 Task: Edit the avatar of the profile "Smith" to Elephant.
Action: Mouse moved to (1071, 32)
Screenshot: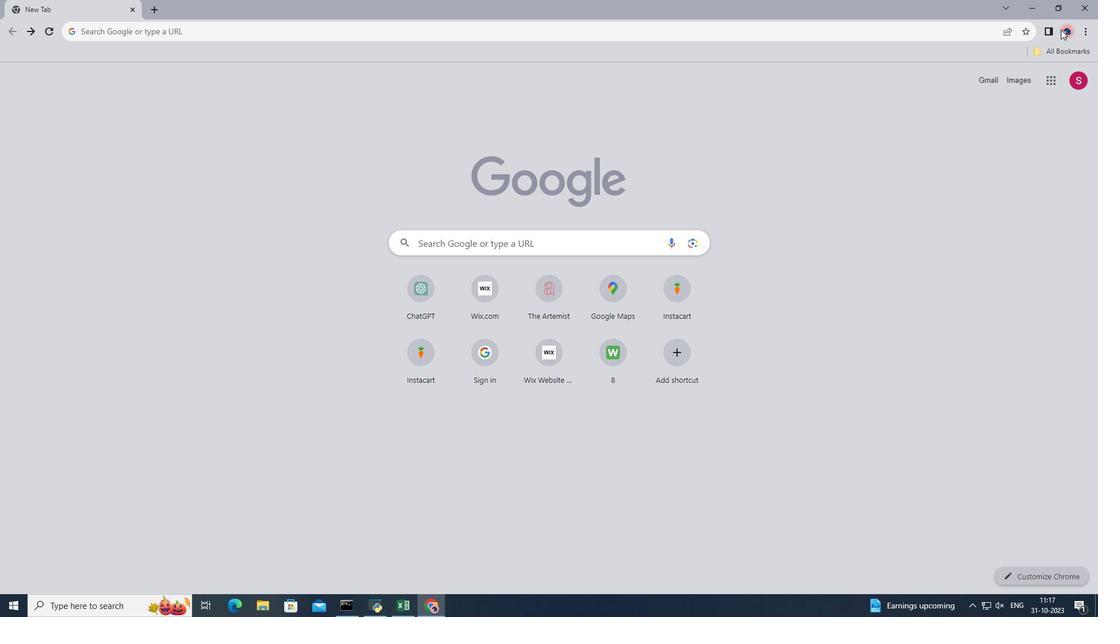 
Action: Mouse pressed left at (1071, 32)
Screenshot: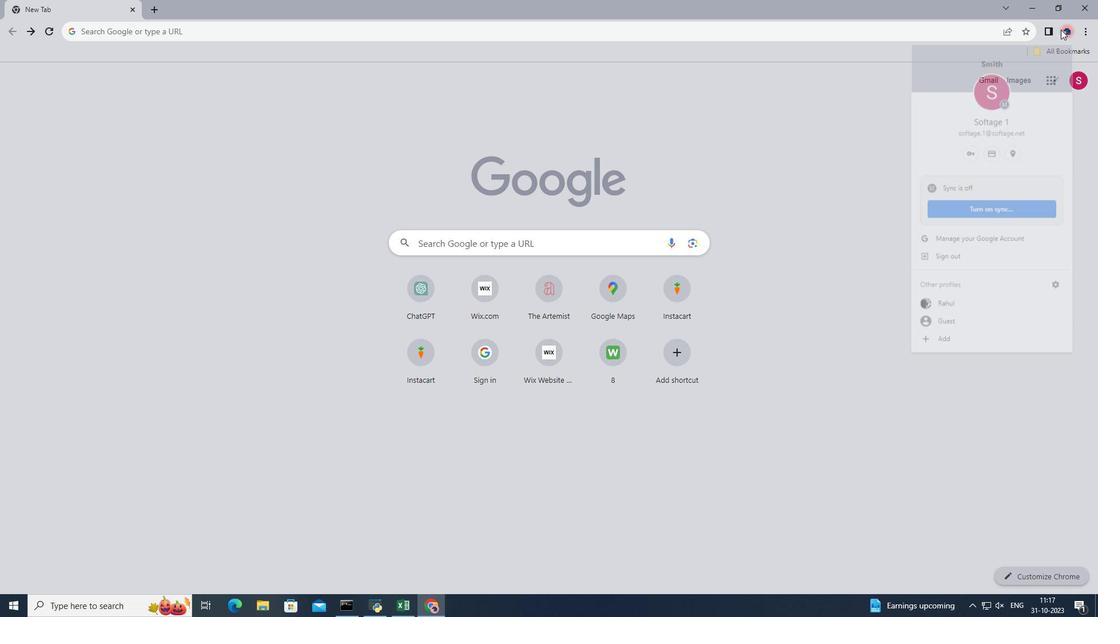 
Action: Mouse pressed left at (1071, 32)
Screenshot: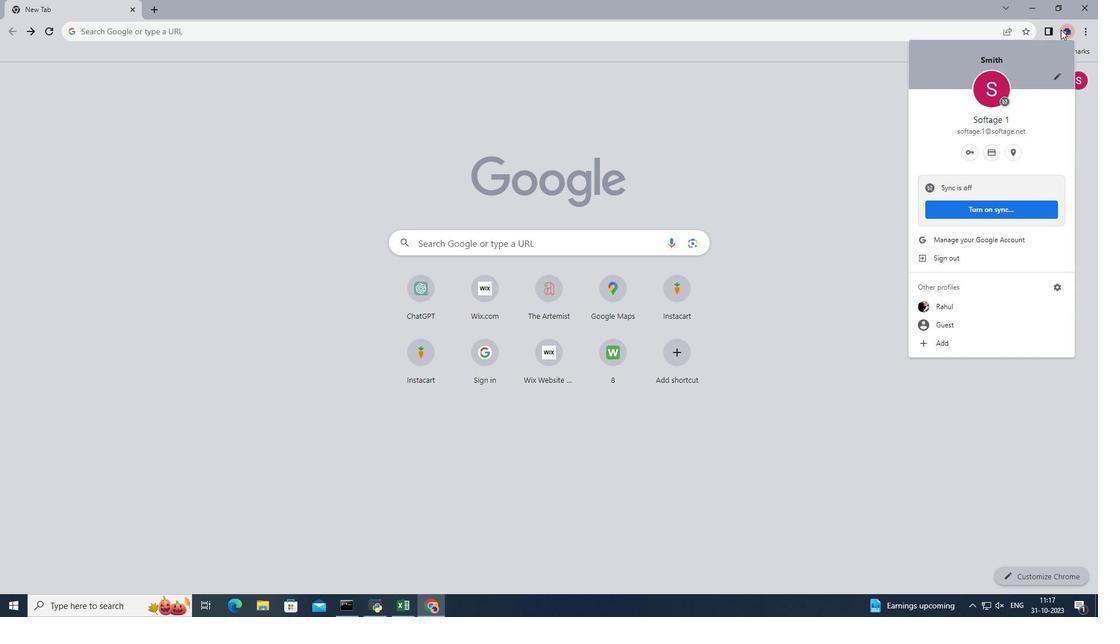 
Action: Mouse moved to (1066, 30)
Screenshot: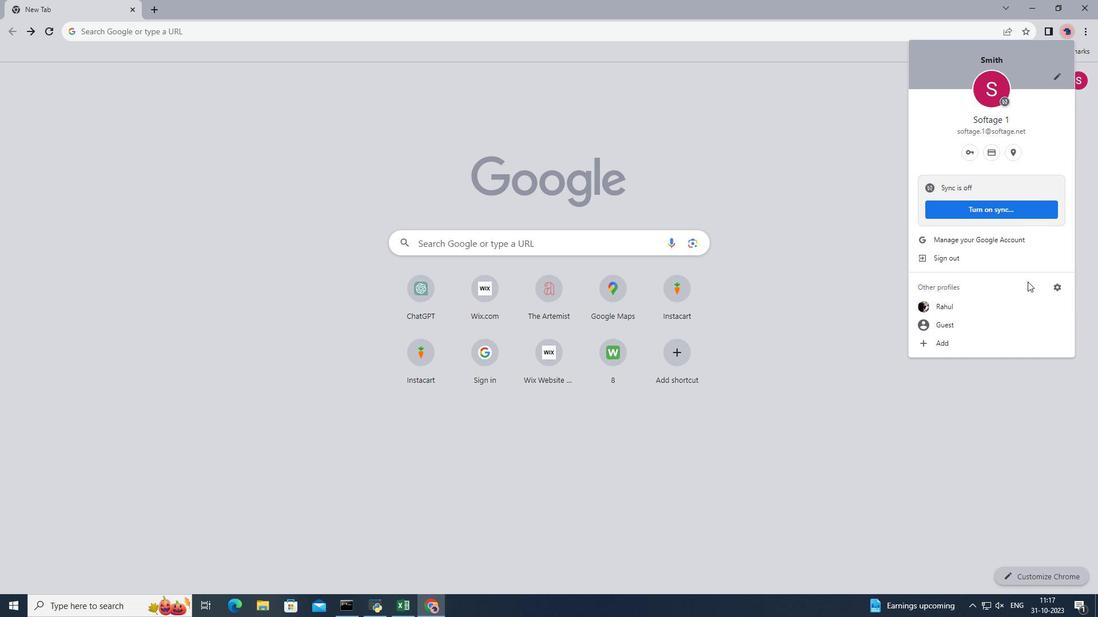 
Action: Mouse pressed left at (1066, 30)
Screenshot: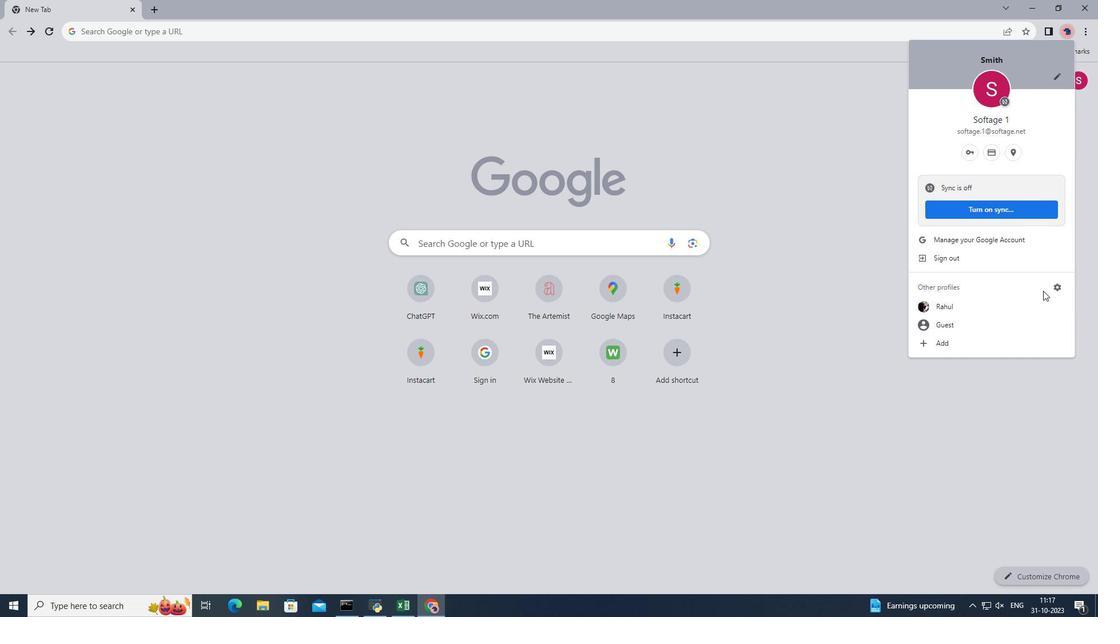 
Action: Mouse moved to (1057, 285)
Screenshot: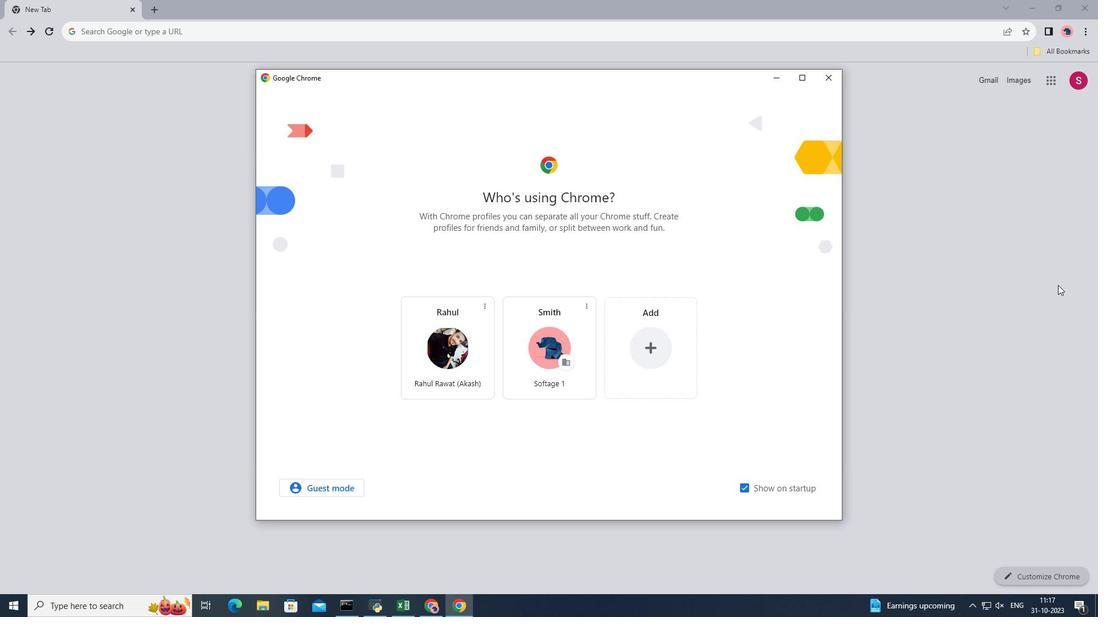 
Action: Mouse pressed left at (1057, 285)
Screenshot: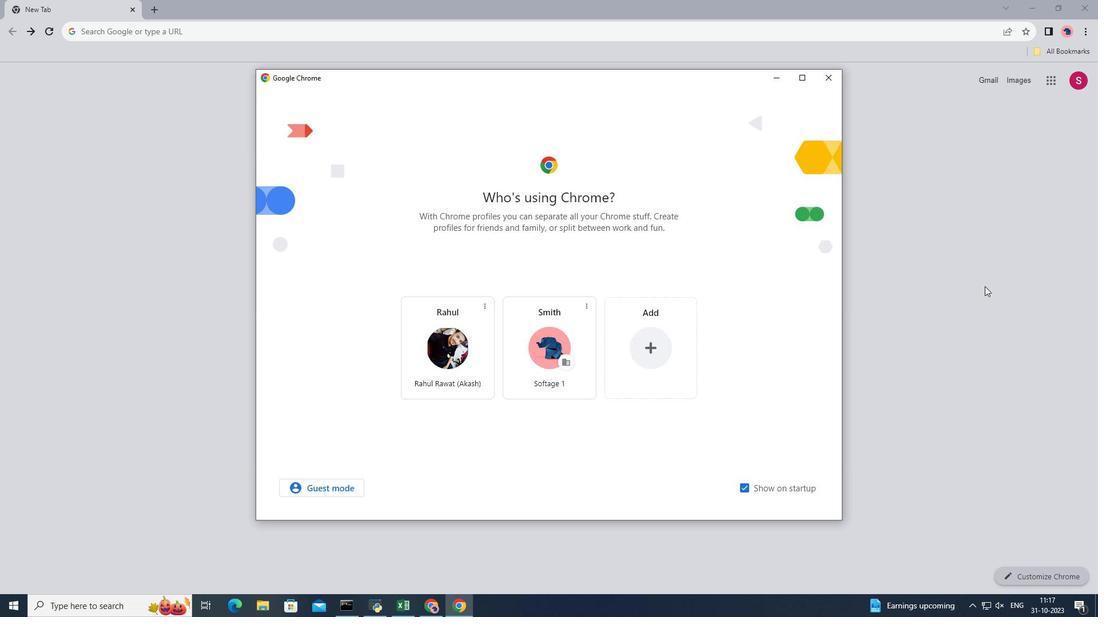 
Action: Mouse moved to (585, 307)
Screenshot: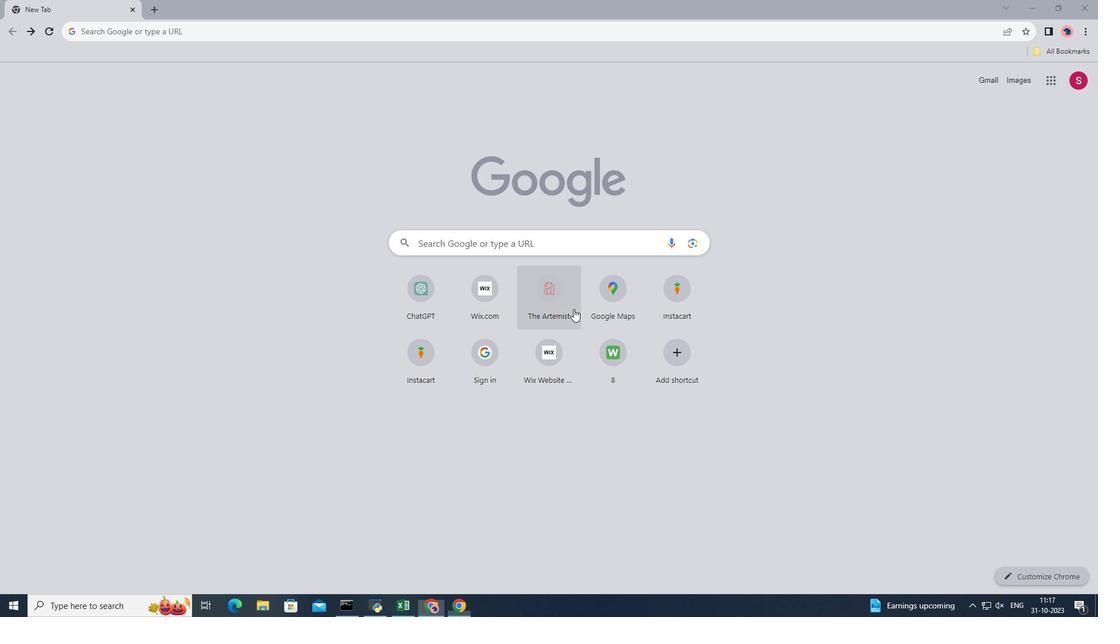 
Action: Mouse pressed left at (585, 307)
Screenshot: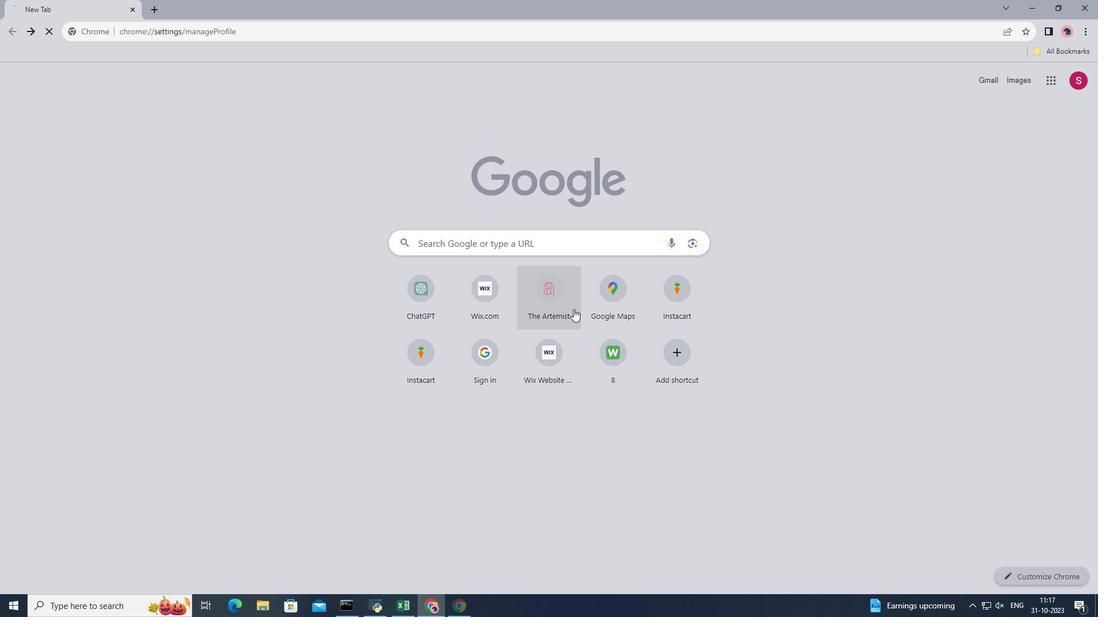 
Action: Mouse moved to (573, 310)
Screenshot: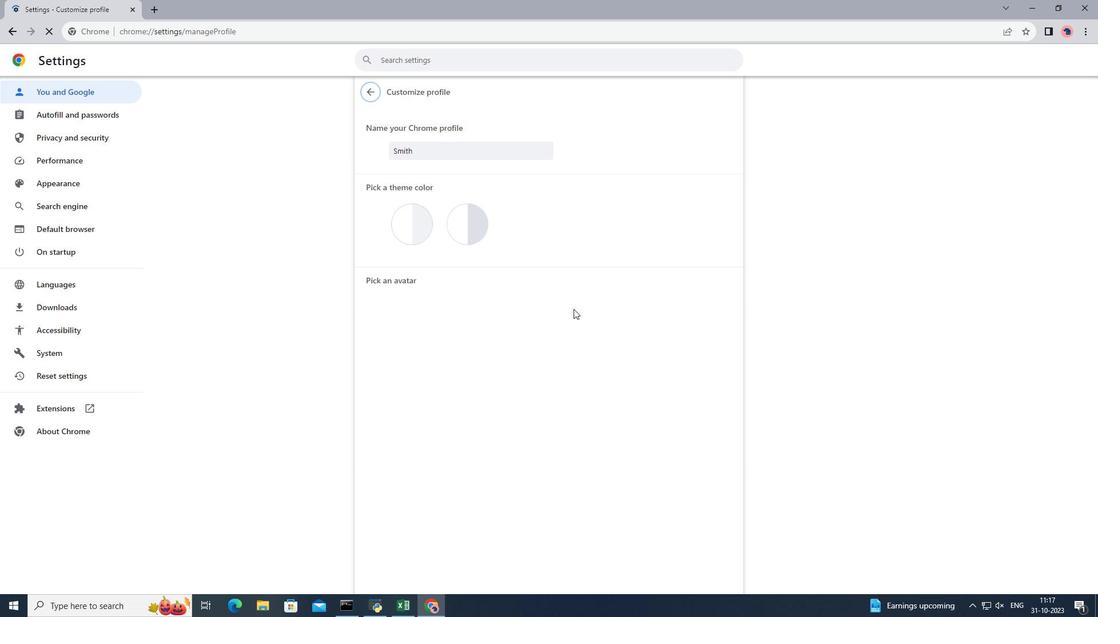 
Action: Mouse pressed left at (573, 310)
Screenshot: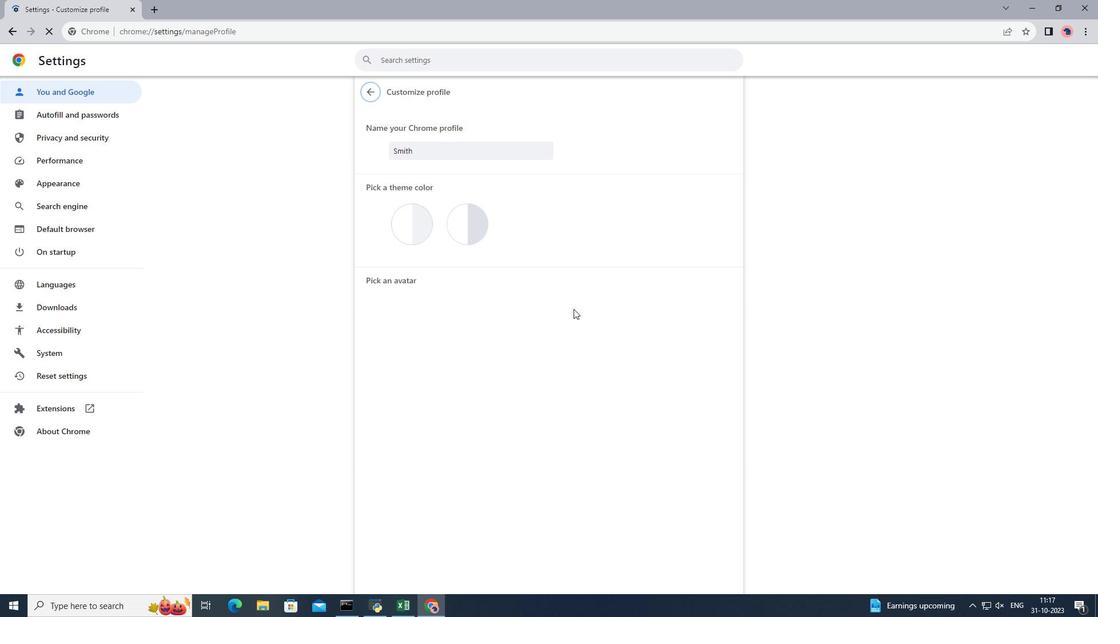 
Action: Mouse moved to (831, 312)
Screenshot: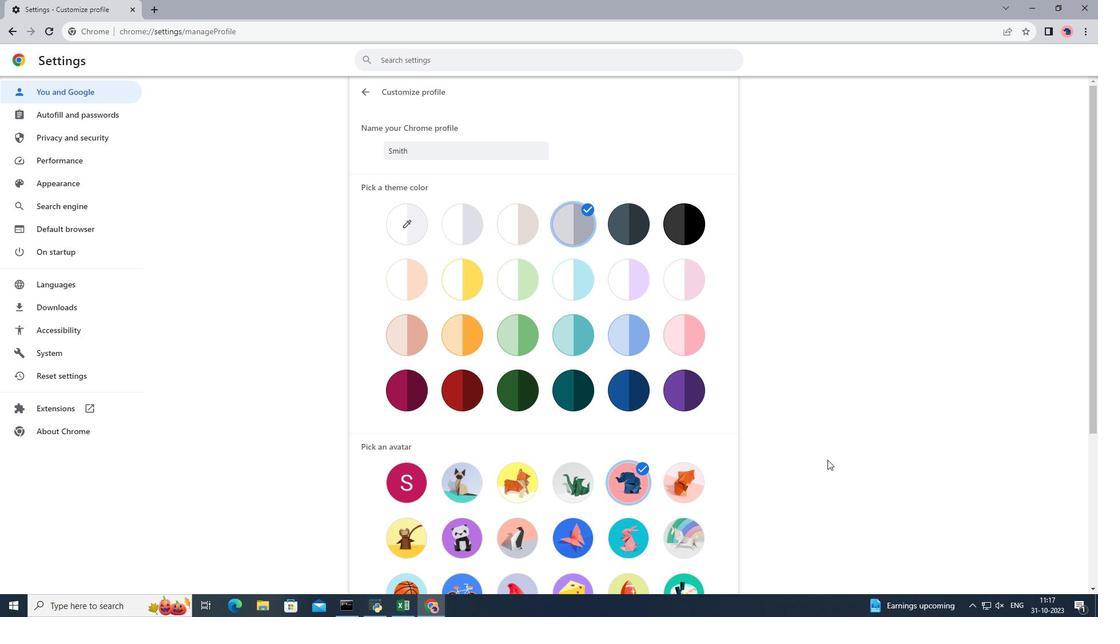 
Action: Mouse scrolled (831, 311) with delta (0, 0)
Screenshot: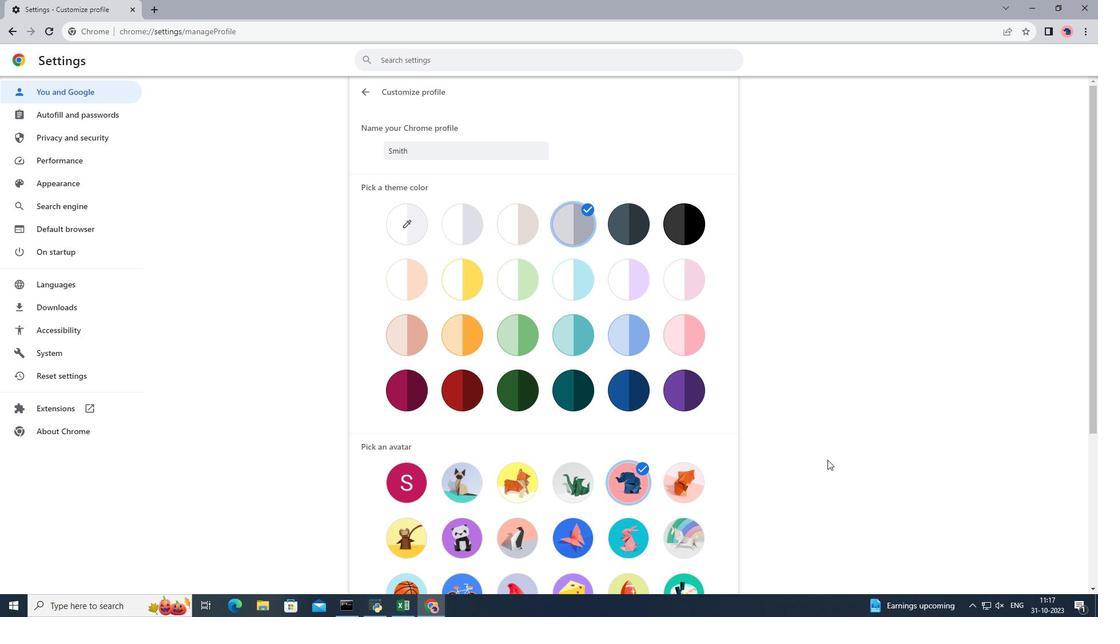 
Action: Mouse scrolled (831, 311) with delta (0, 0)
Screenshot: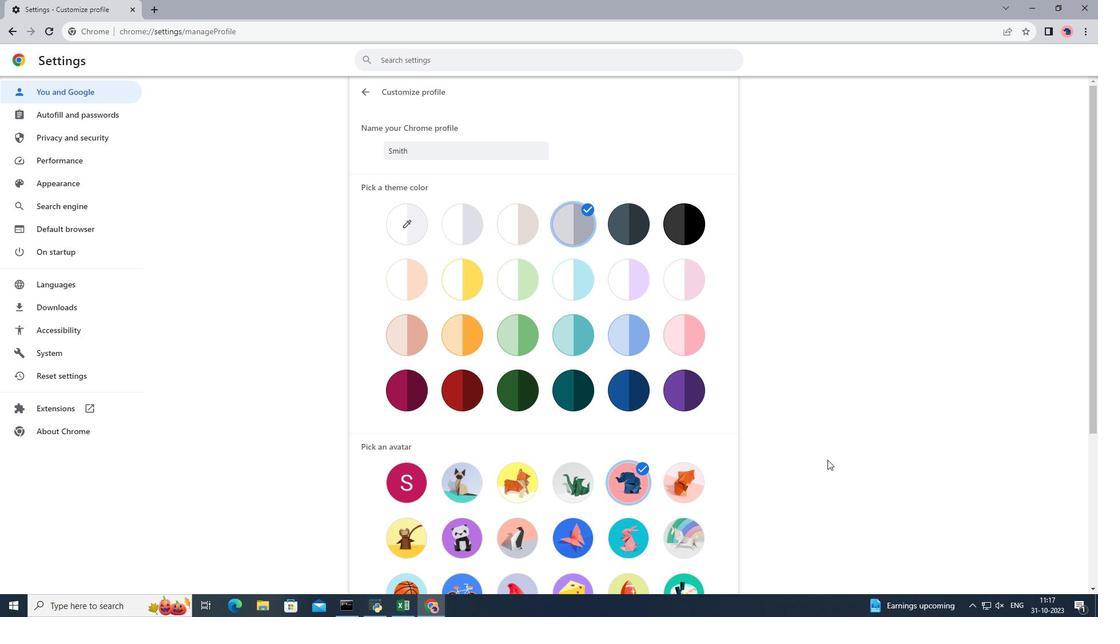 
Action: Mouse scrolled (831, 311) with delta (0, 0)
Screenshot: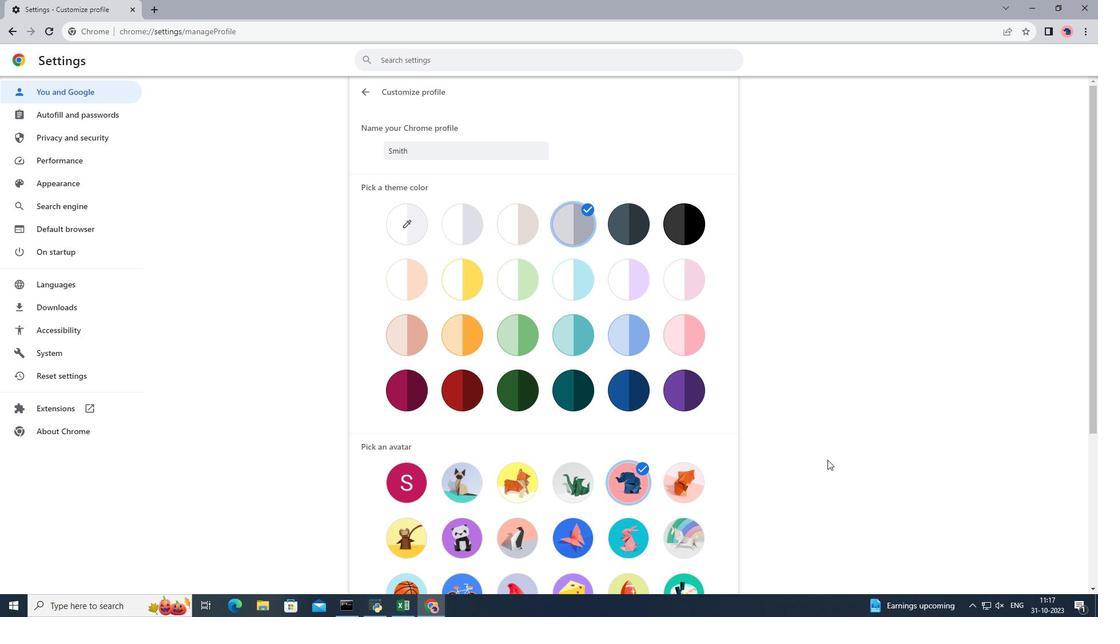 
Action: Mouse scrolled (831, 311) with delta (0, 0)
Screenshot: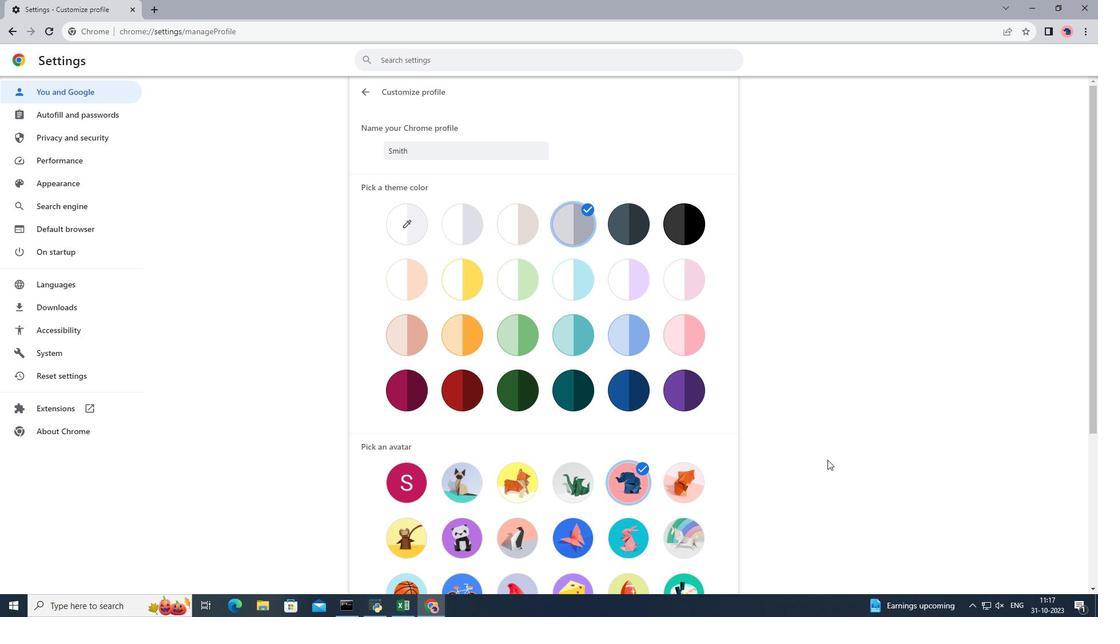 
Action: Mouse moved to (628, 259)
Screenshot: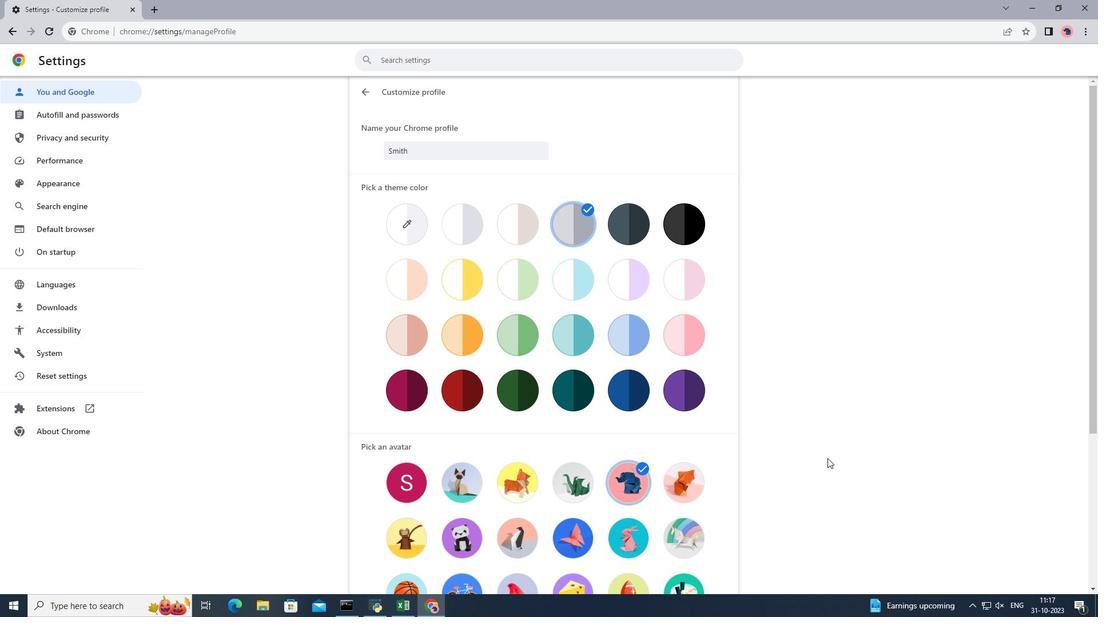 
Action: Mouse pressed left at (628, 259)
Screenshot: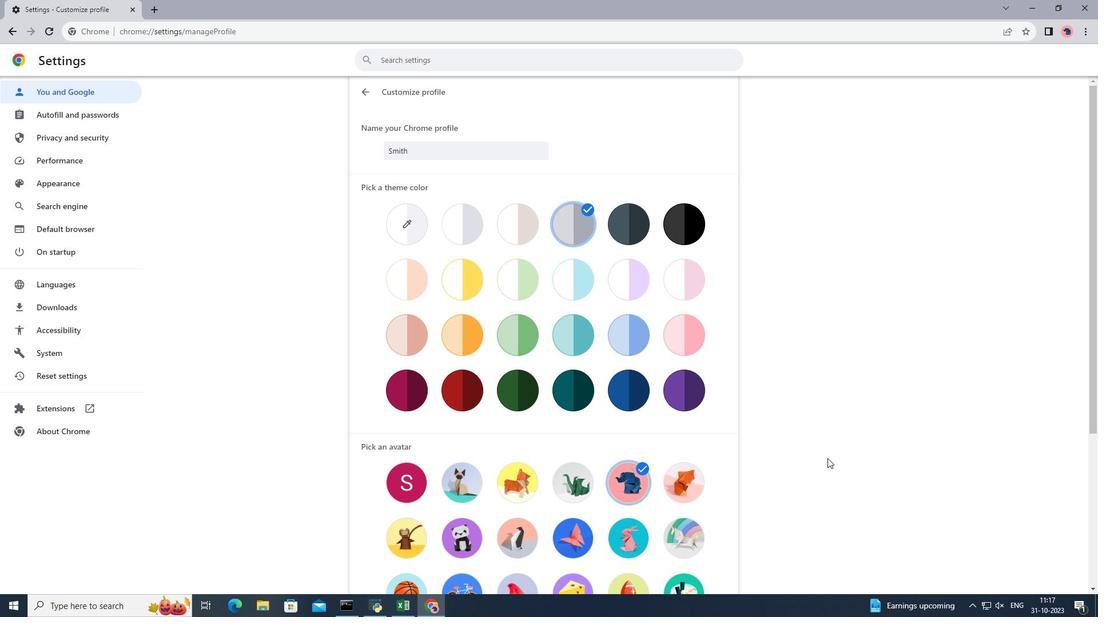 
Action: Mouse moved to (1061, 29)
Screenshot: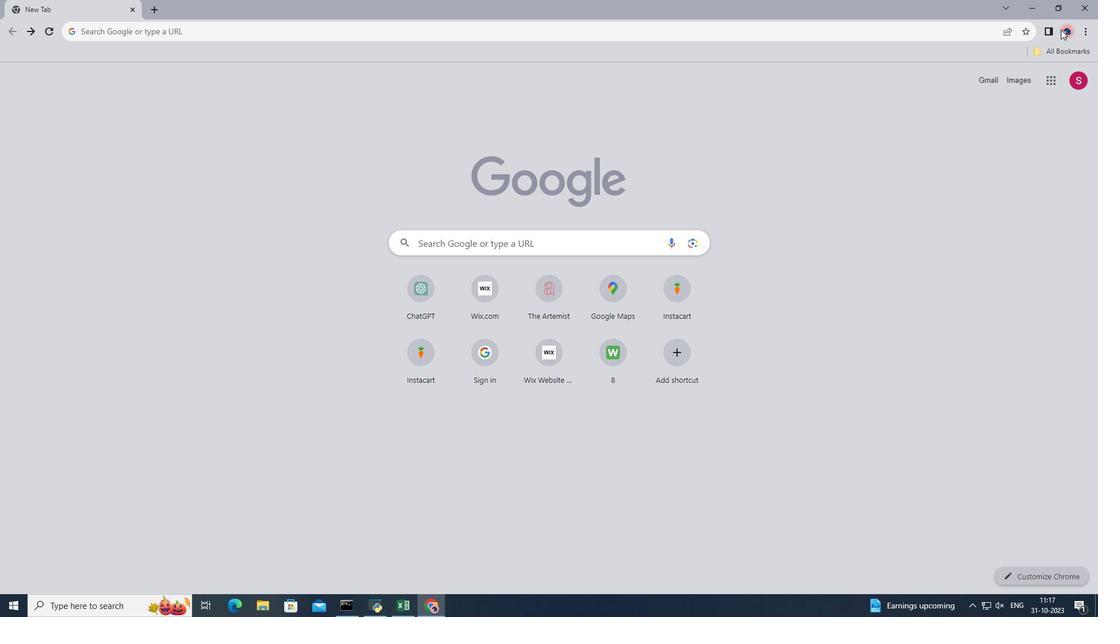
Action: Mouse pressed left at (1061, 29)
Screenshot: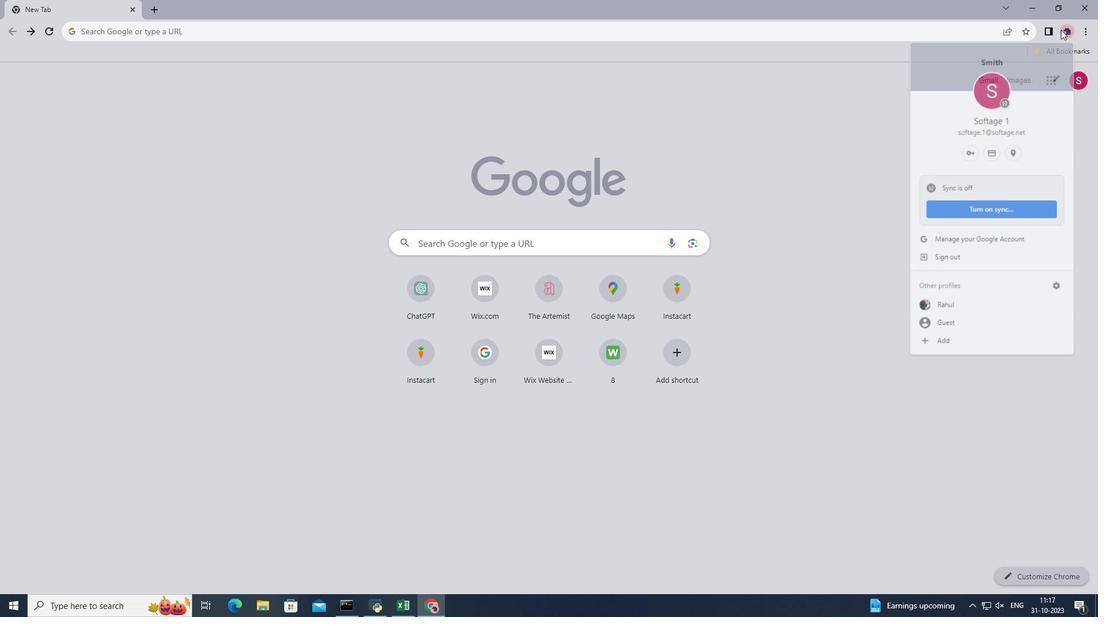 
Action: Mouse moved to (1059, 288)
Screenshot: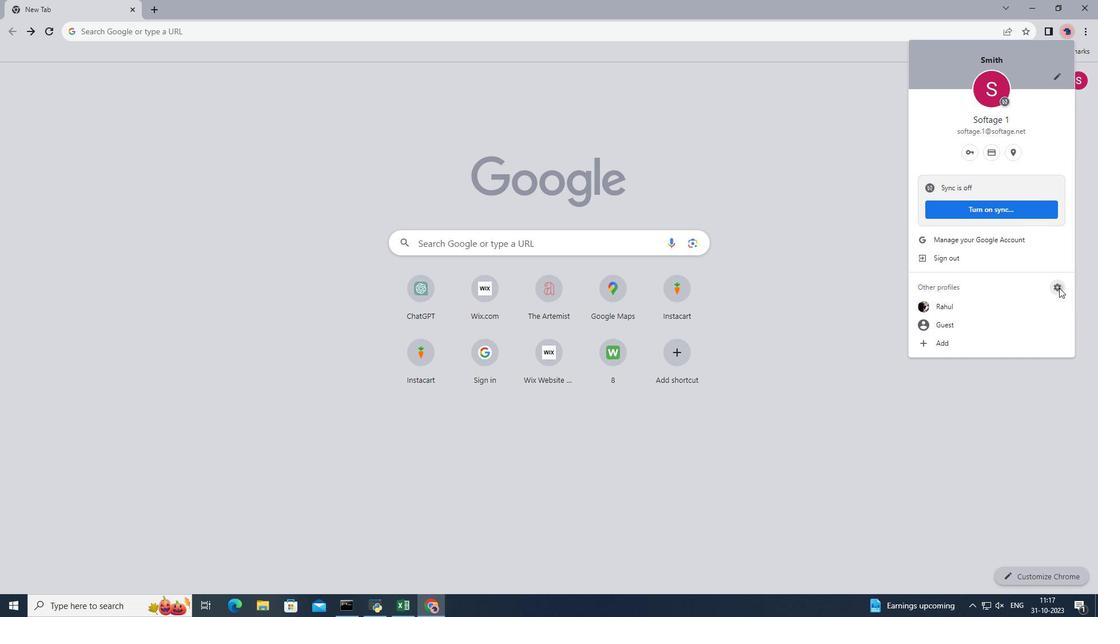 
Action: Mouse pressed left at (1059, 288)
Screenshot: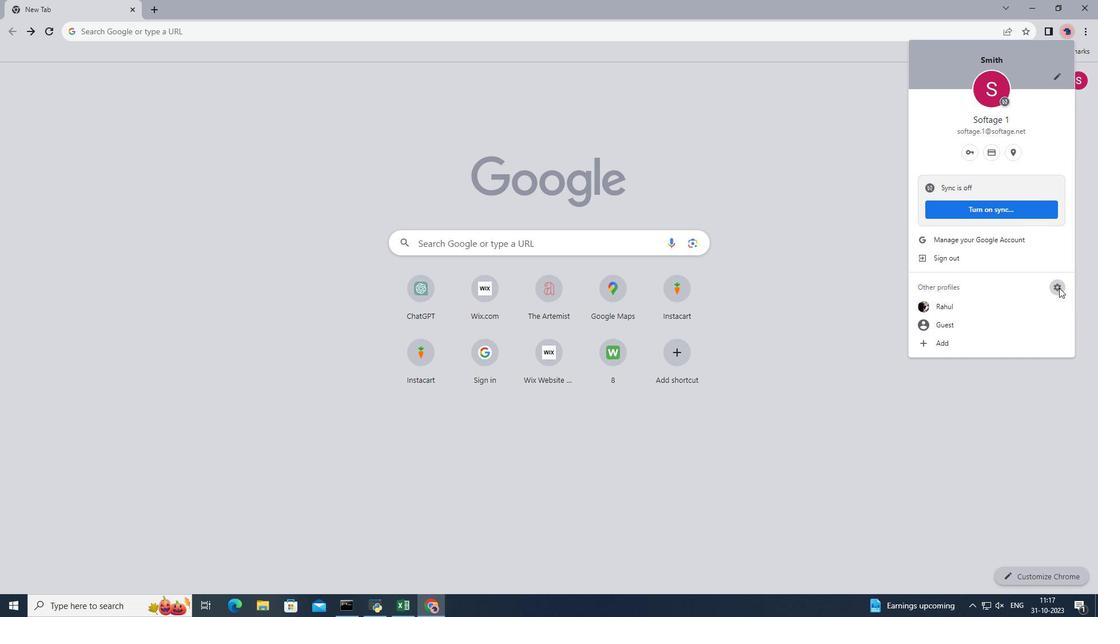 
Action: Mouse moved to (592, 307)
Screenshot: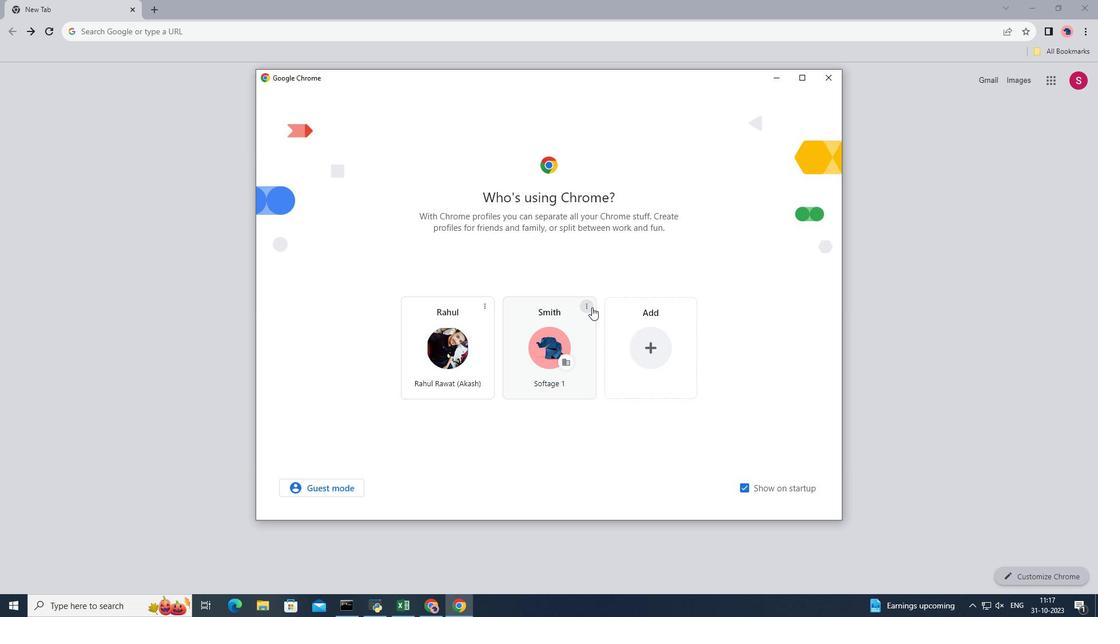 
Action: Mouse pressed left at (592, 307)
Screenshot: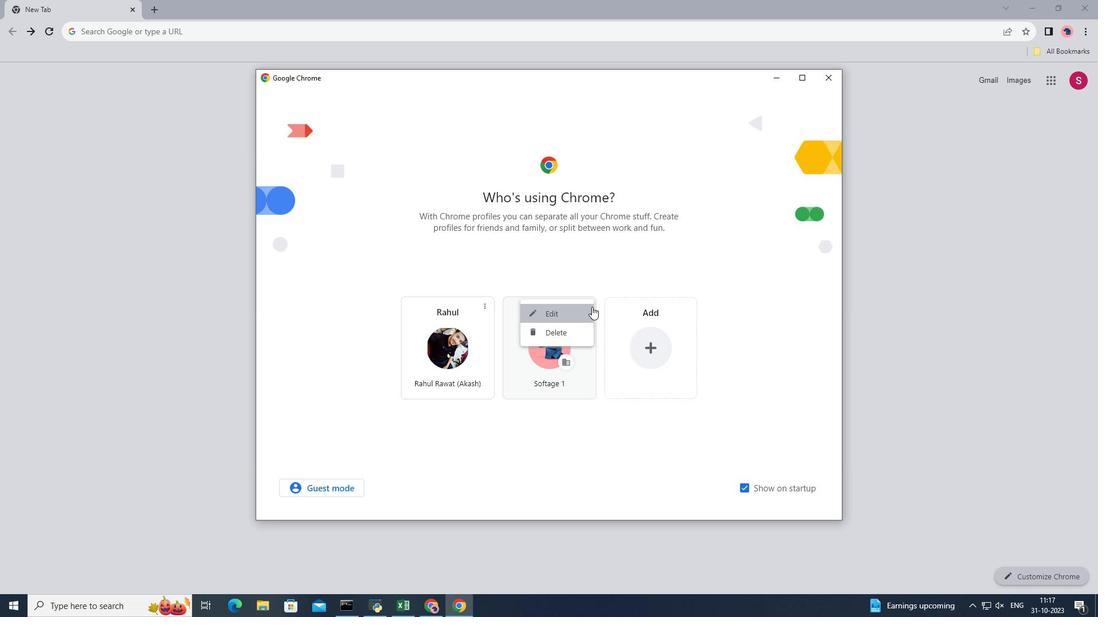 
Action: Mouse moved to (573, 309)
Screenshot: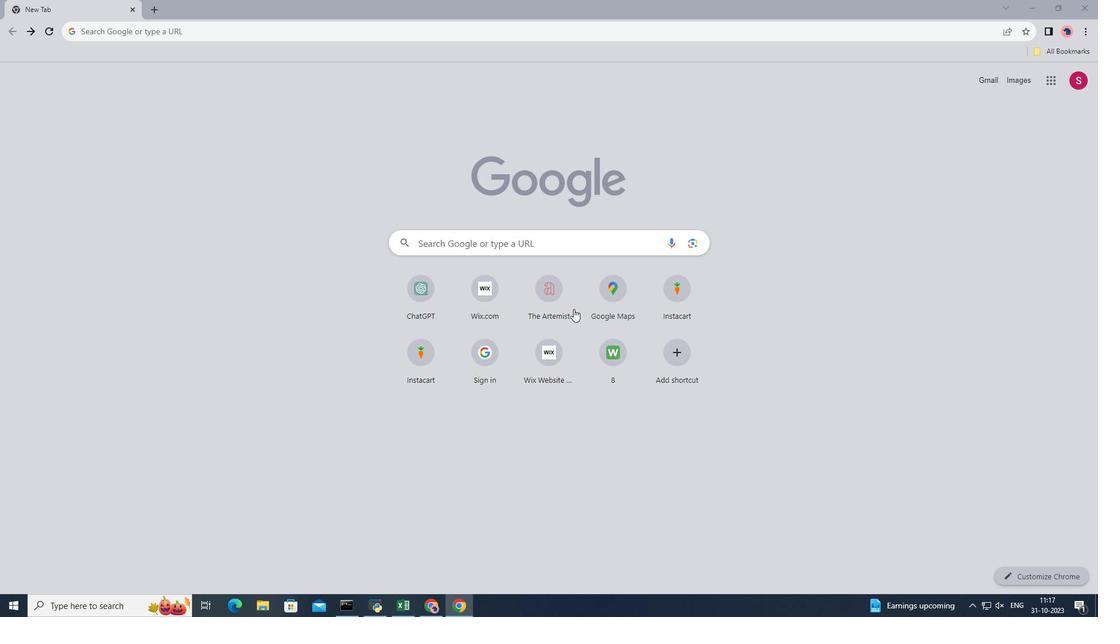 
Action: Mouse pressed left at (573, 309)
Screenshot: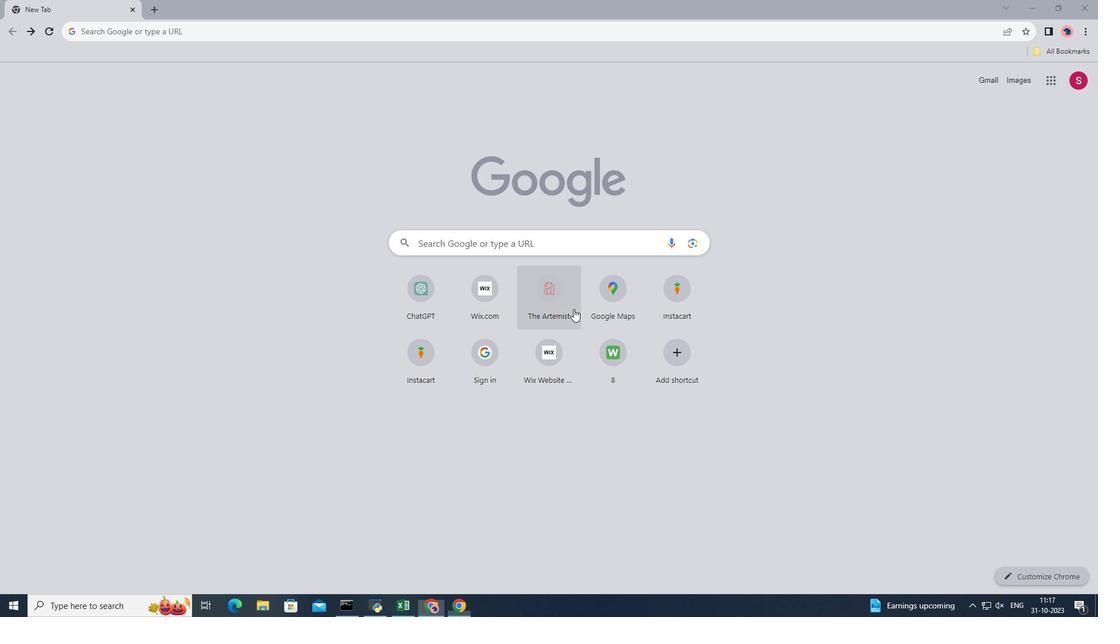 
Action: Mouse moved to (639, 488)
Screenshot: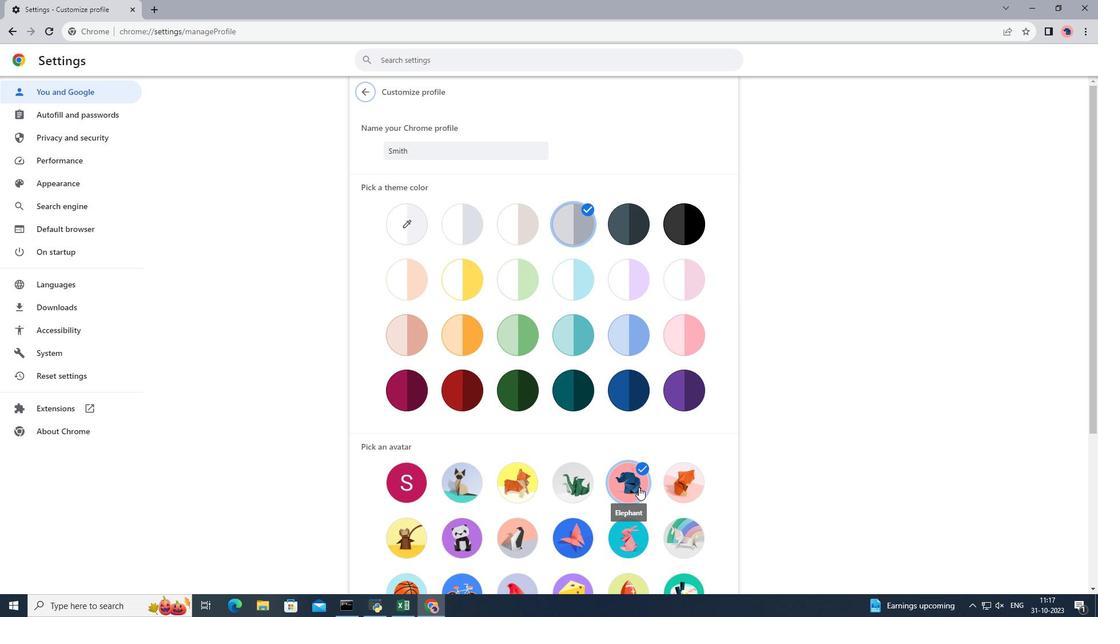 
Action: Mouse pressed left at (639, 488)
Screenshot: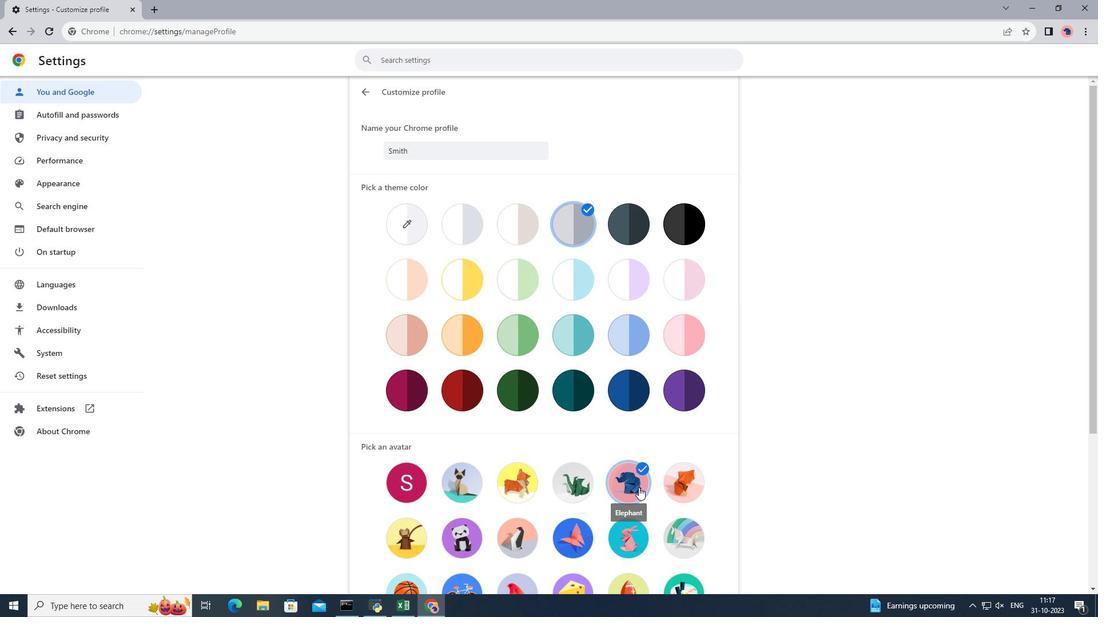 
Action: Mouse moved to (827, 458)
Screenshot: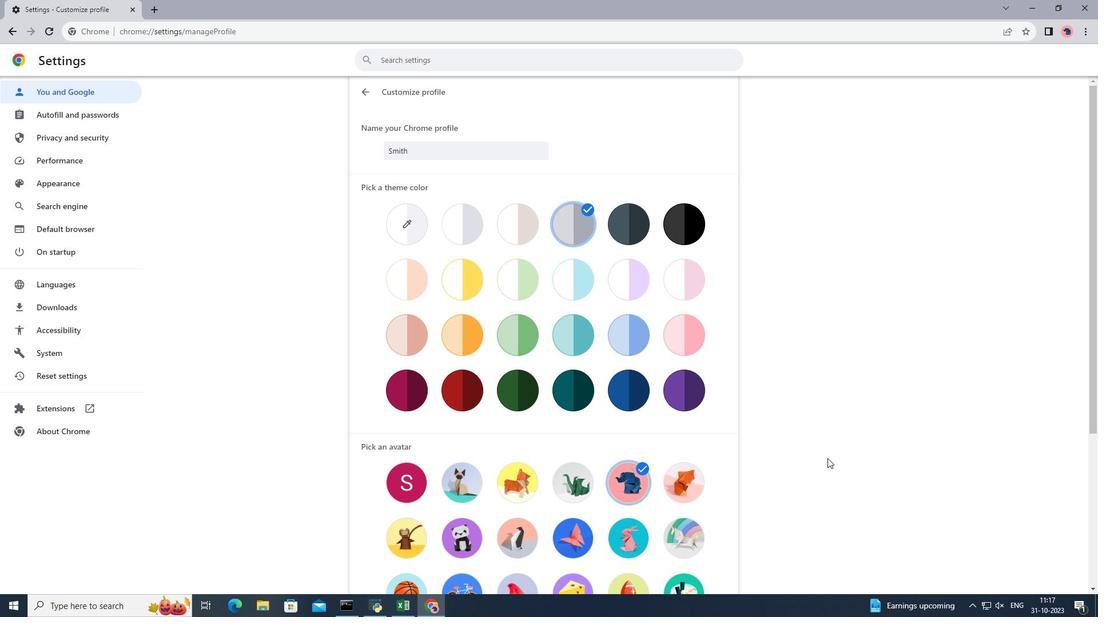 
